Task: Select the on option in the task failed.
Action: Mouse moved to (1, 512)
Screenshot: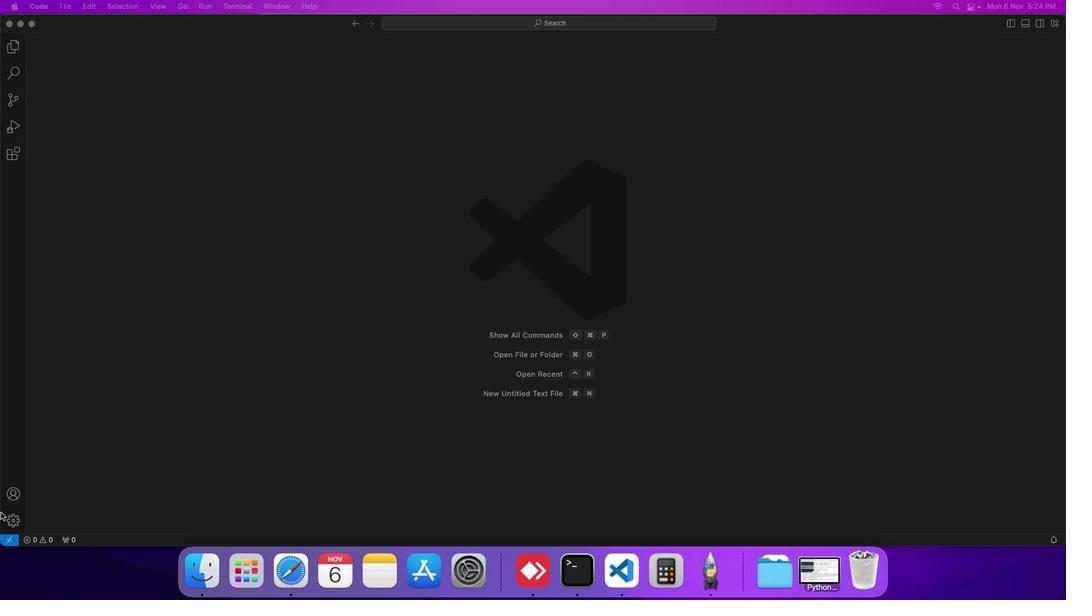 
Action: Mouse pressed left at (1, 512)
Screenshot: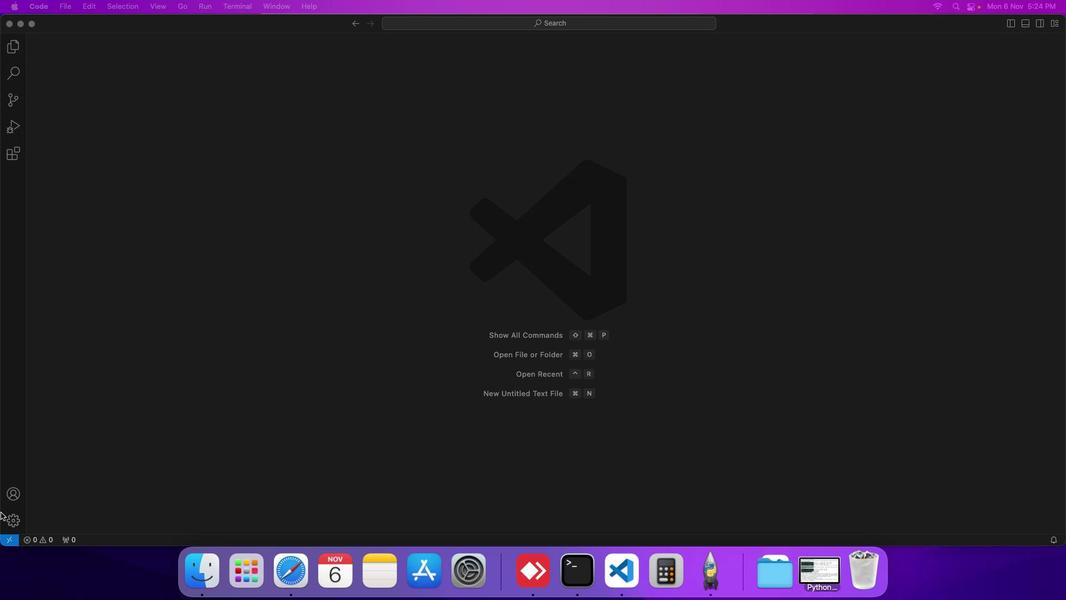 
Action: Mouse moved to (65, 432)
Screenshot: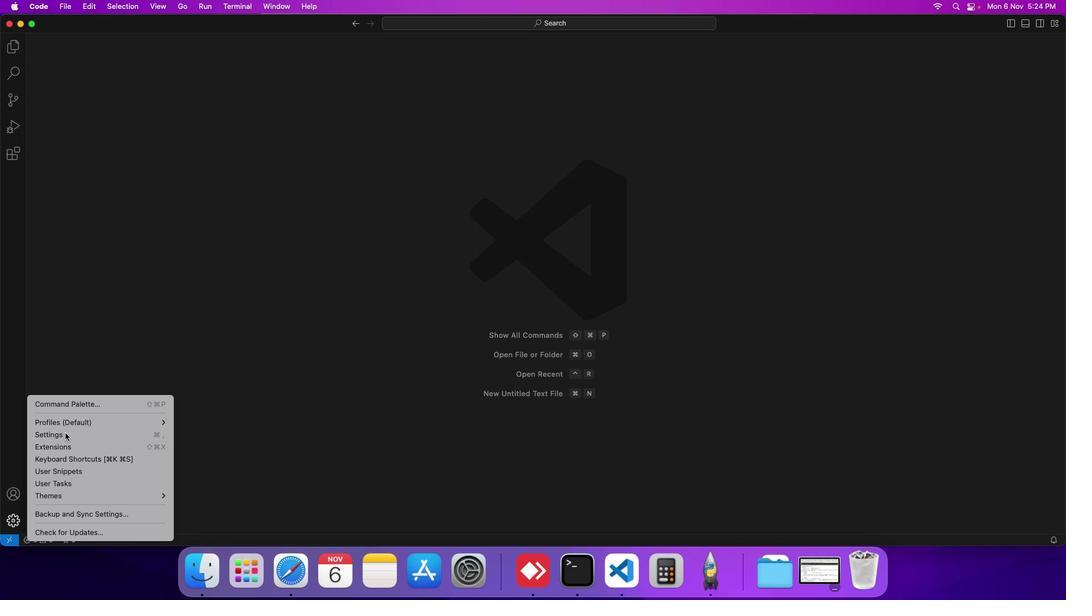 
Action: Mouse pressed left at (65, 432)
Screenshot: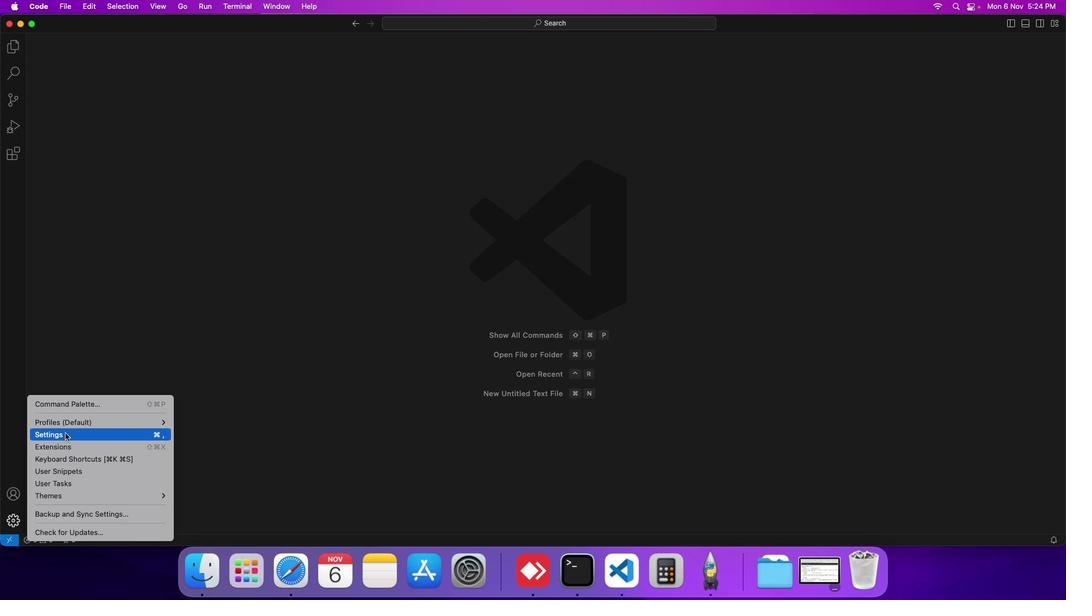 
Action: Mouse moved to (249, 158)
Screenshot: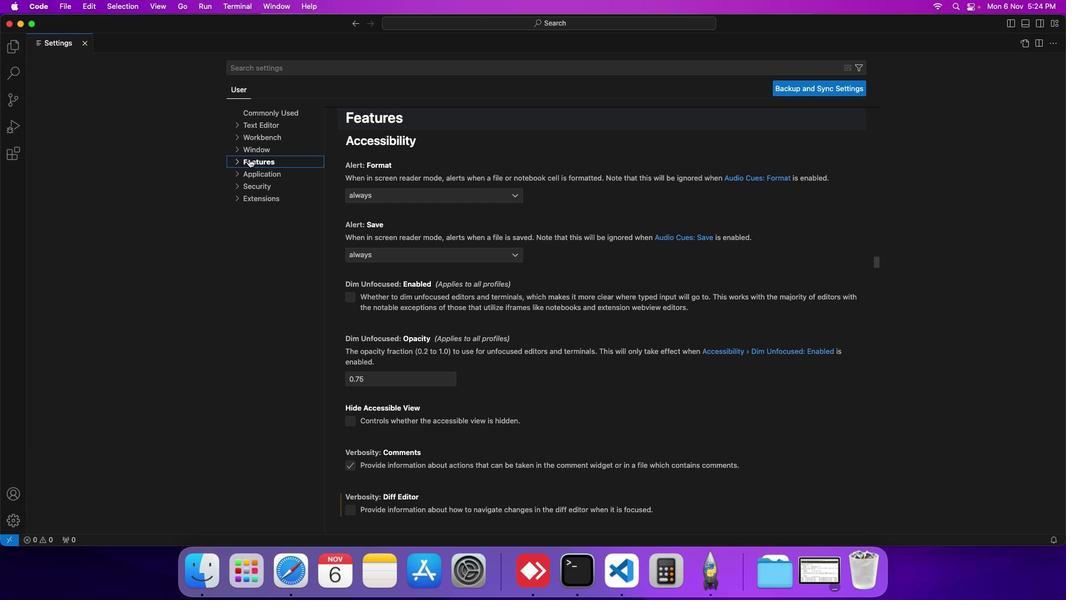 
Action: Mouse pressed left at (249, 158)
Screenshot: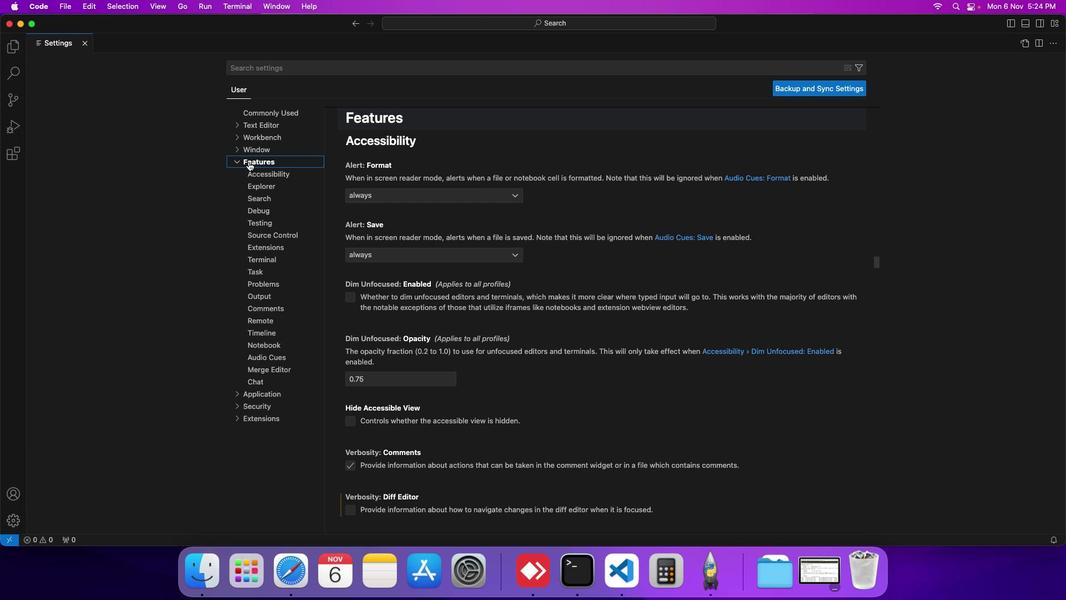 
Action: Mouse moved to (265, 361)
Screenshot: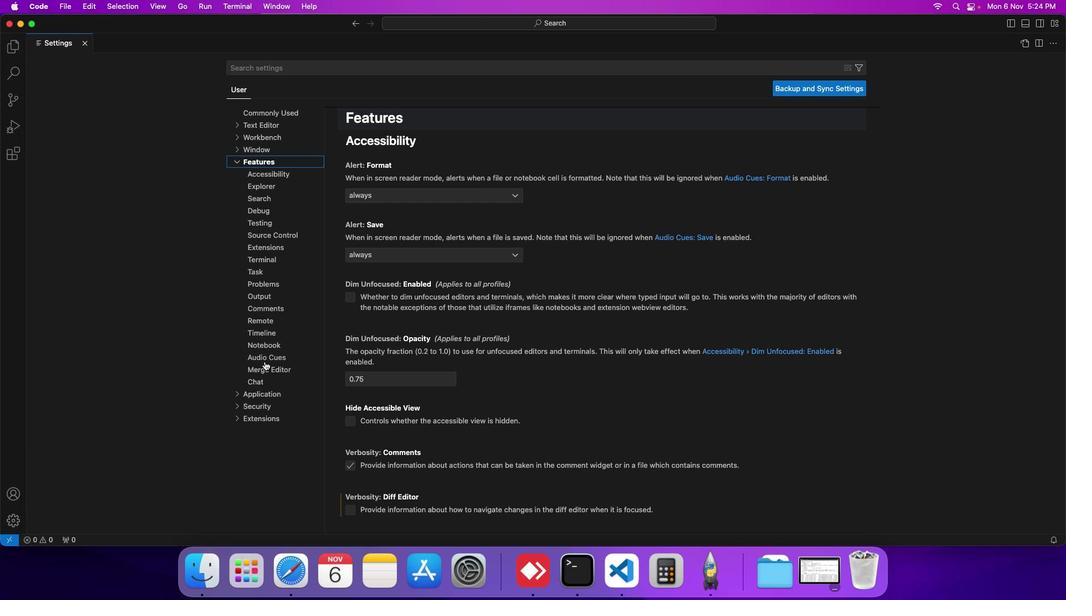 
Action: Mouse pressed left at (265, 361)
Screenshot: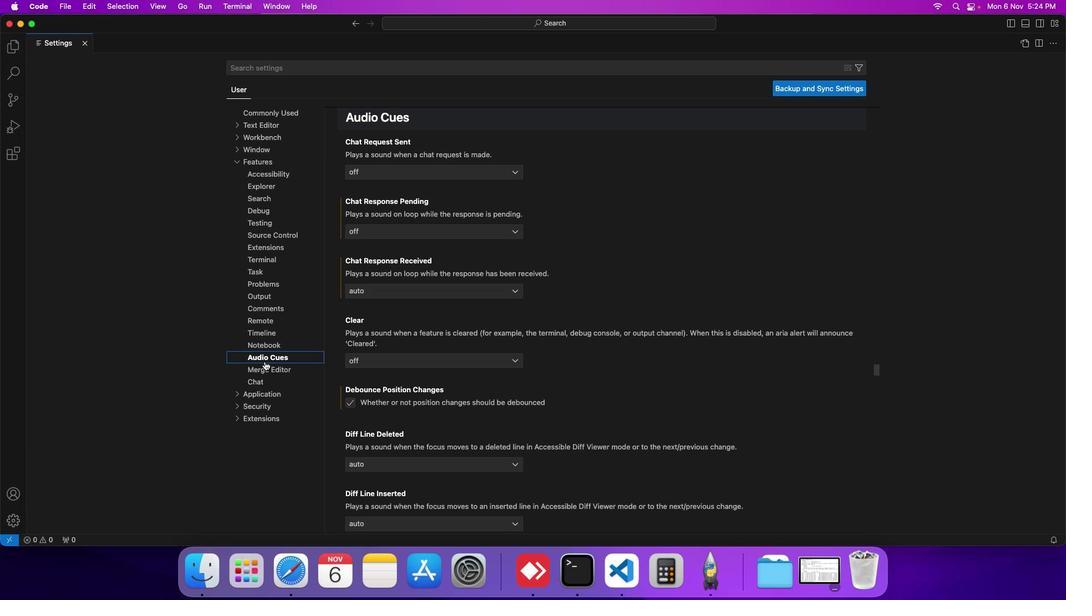 
Action: Mouse moved to (345, 386)
Screenshot: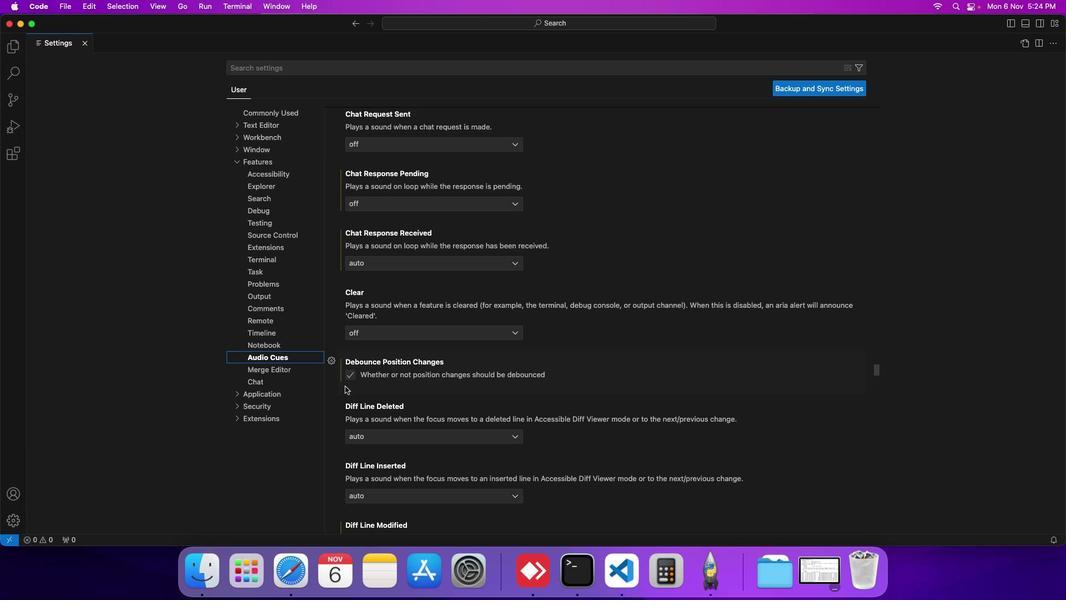 
Action: Mouse scrolled (345, 386) with delta (0, 0)
Screenshot: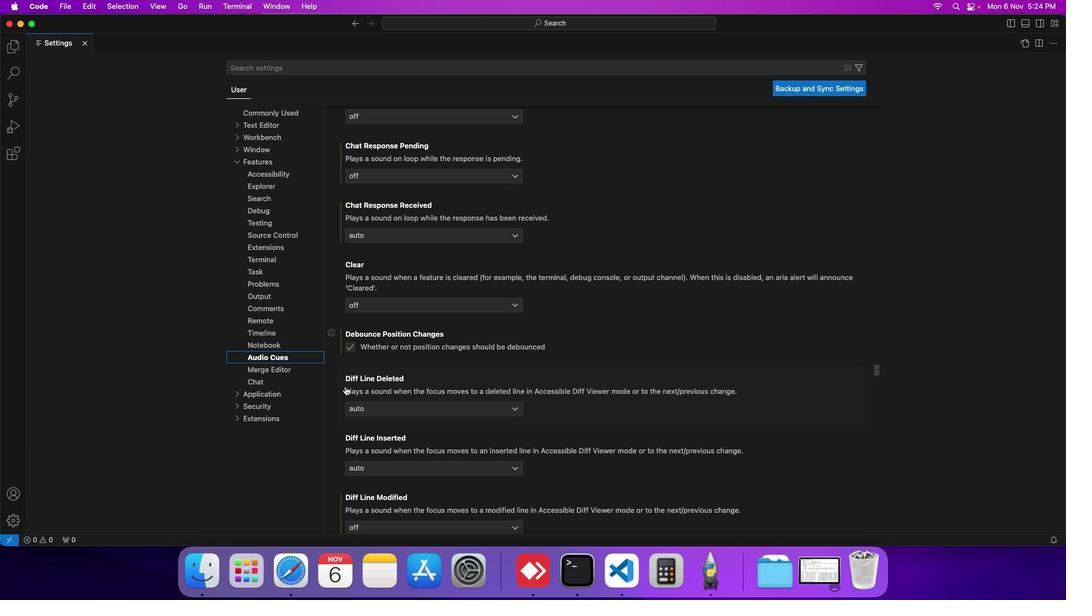 
Action: Mouse scrolled (345, 386) with delta (0, 0)
Screenshot: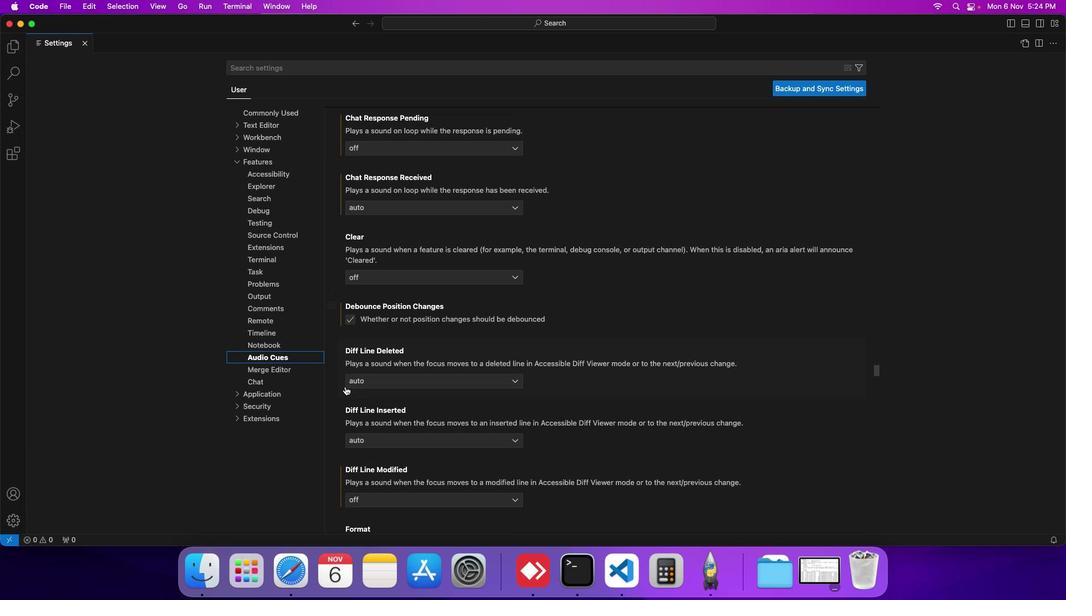 
Action: Mouse scrolled (345, 386) with delta (0, 0)
Screenshot: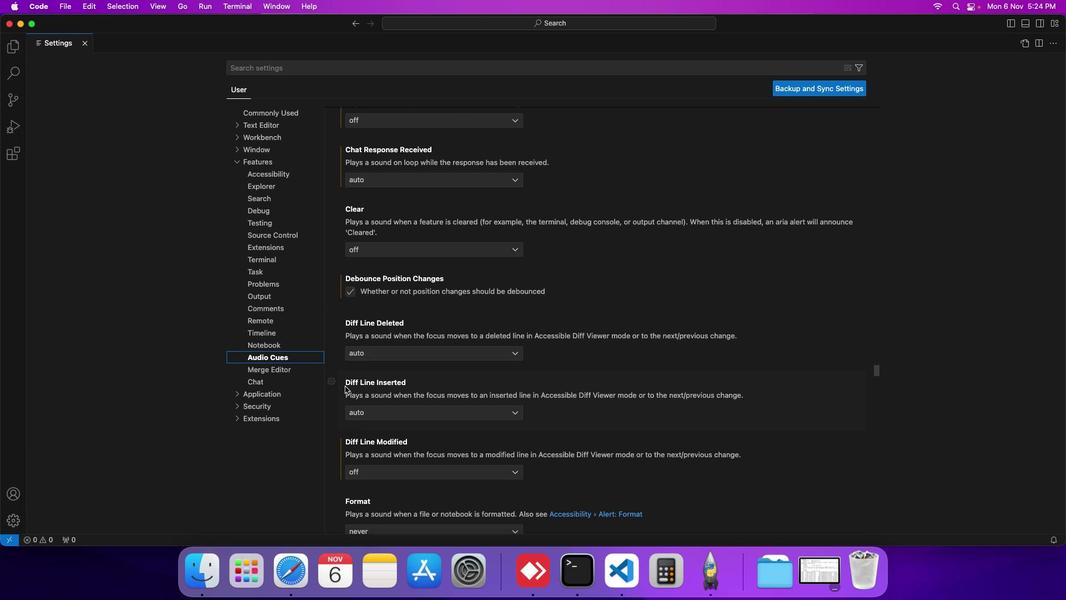 
Action: Mouse scrolled (345, 386) with delta (0, 0)
Screenshot: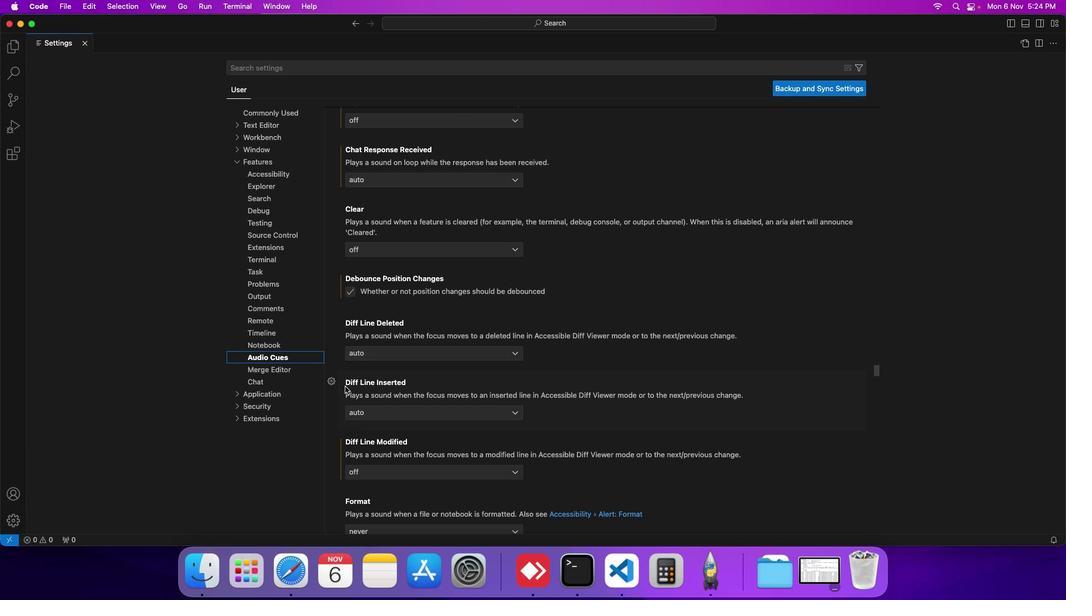 
Action: Mouse scrolled (345, 386) with delta (0, 0)
Screenshot: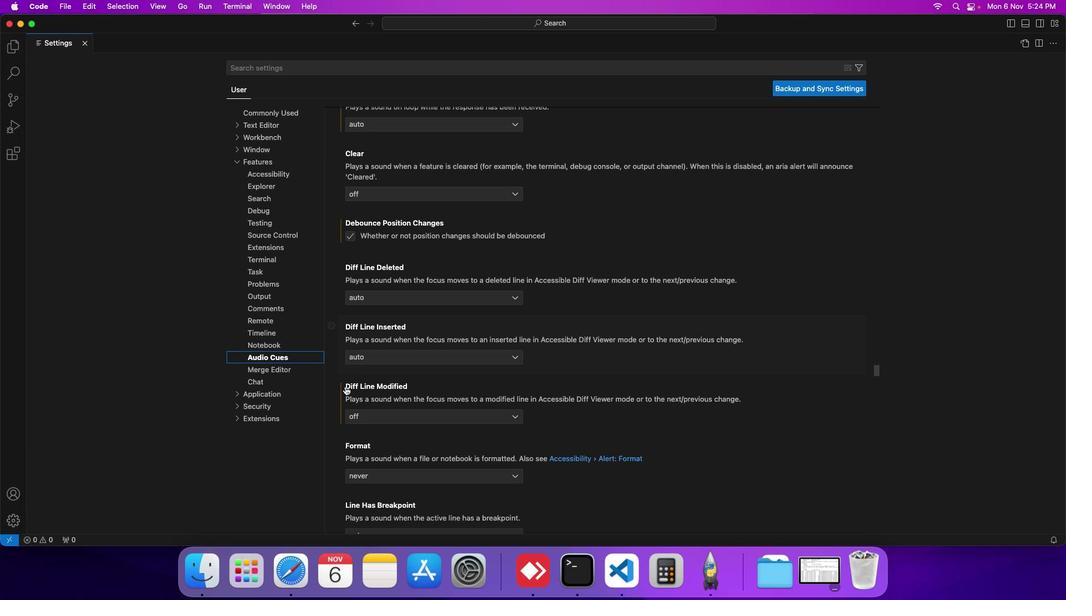 
Action: Mouse scrolled (345, 386) with delta (0, 0)
Screenshot: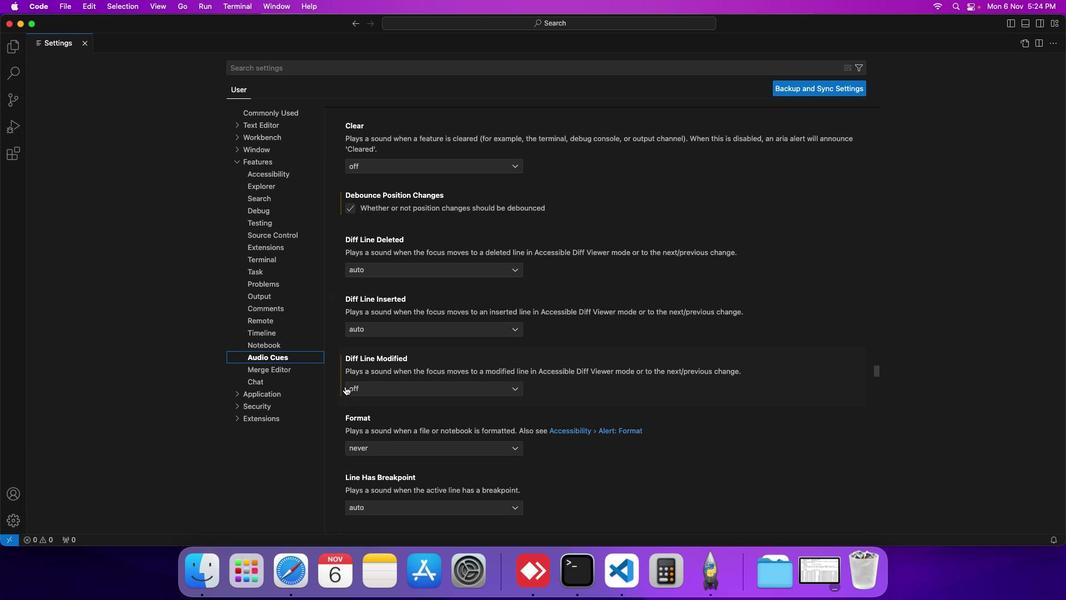 
Action: Mouse scrolled (345, 386) with delta (0, 0)
Screenshot: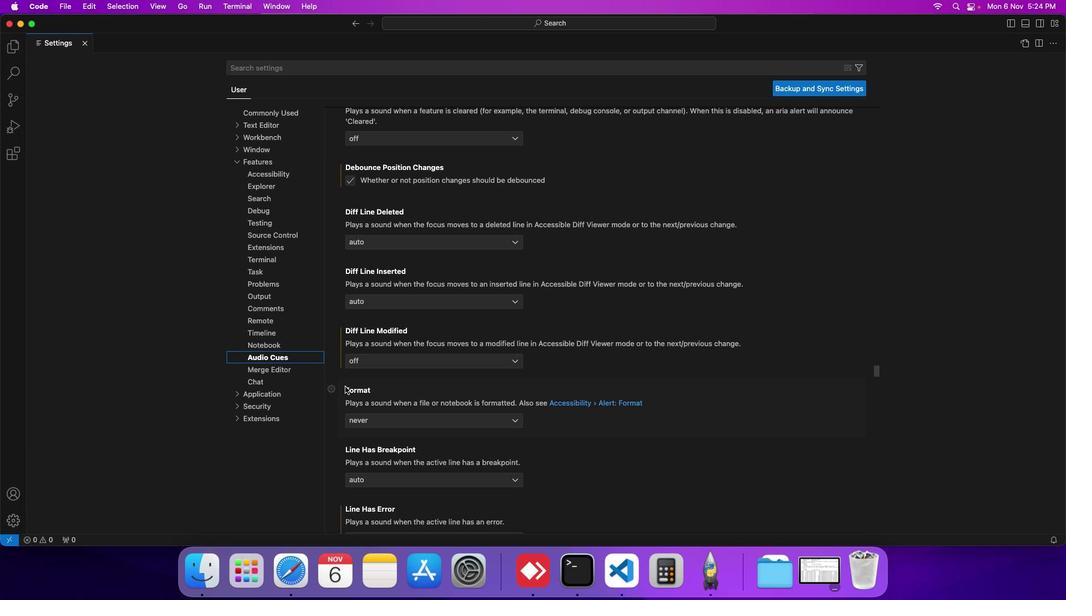 
Action: Mouse scrolled (345, 386) with delta (0, 0)
Screenshot: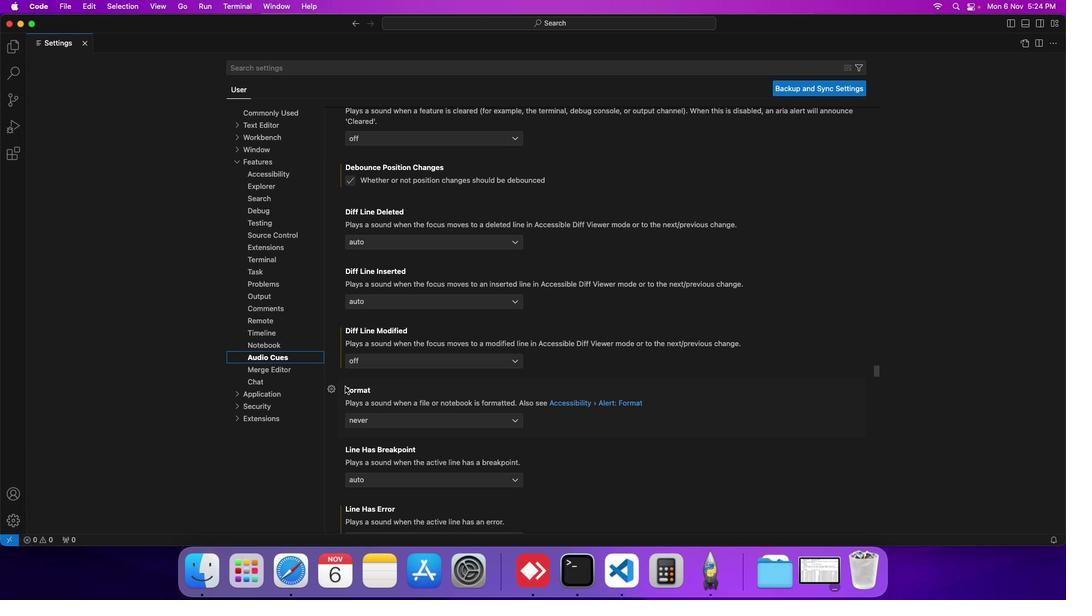 
Action: Mouse scrolled (345, 386) with delta (0, 0)
Screenshot: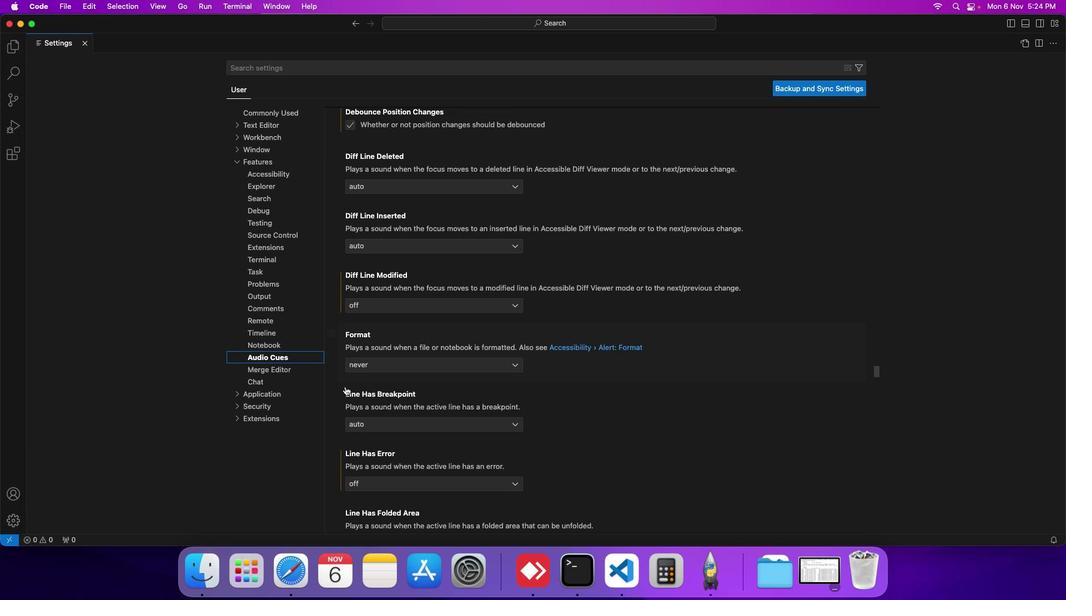 
Action: Mouse scrolled (345, 386) with delta (0, 0)
Screenshot: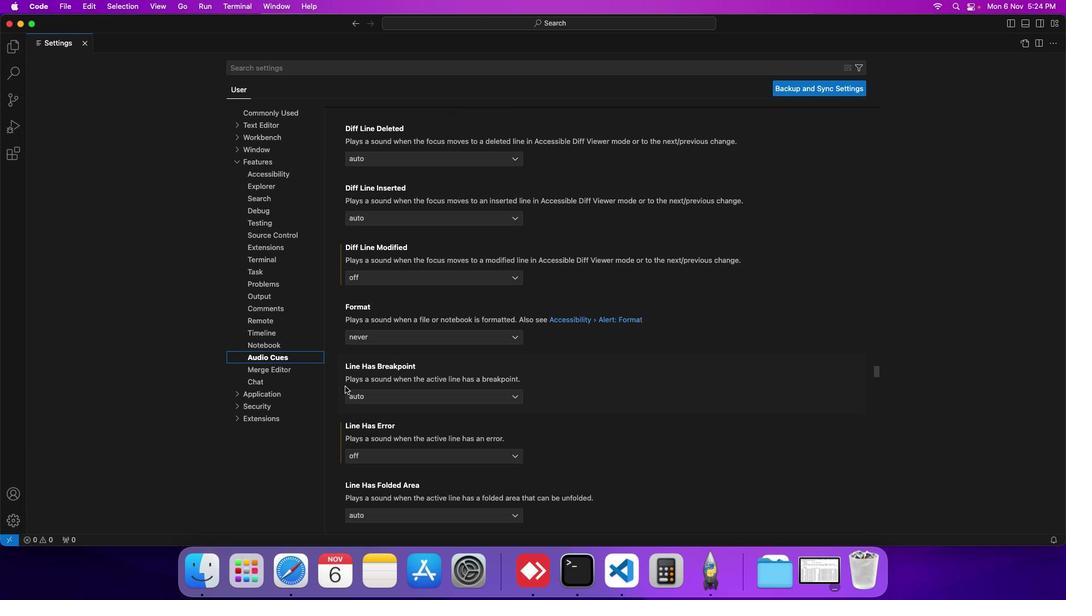 
Action: Mouse scrolled (345, 386) with delta (0, 0)
Screenshot: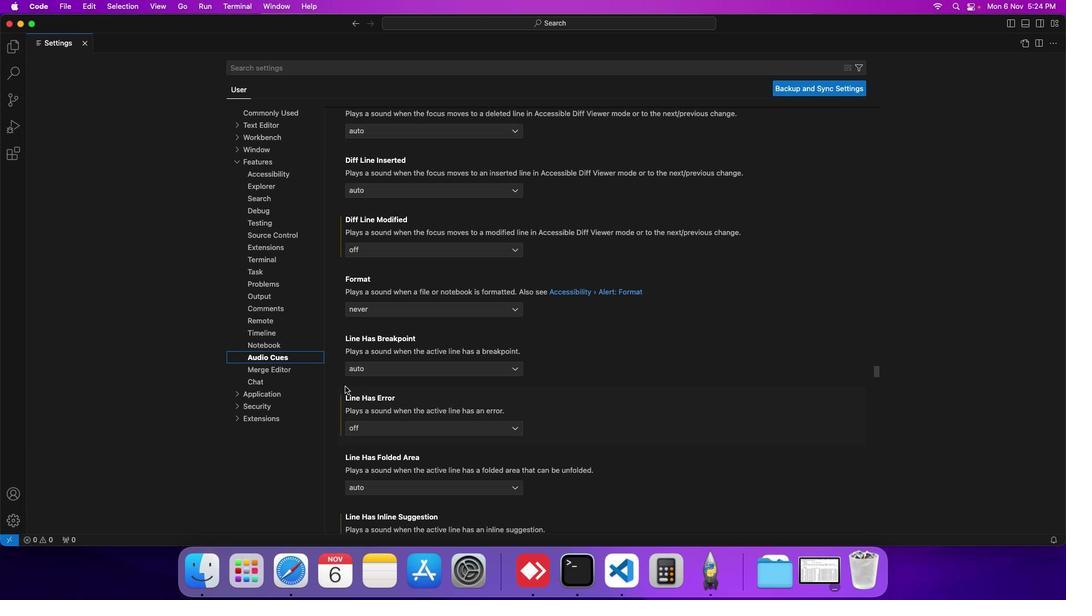 
Action: Mouse scrolled (345, 386) with delta (0, 0)
Screenshot: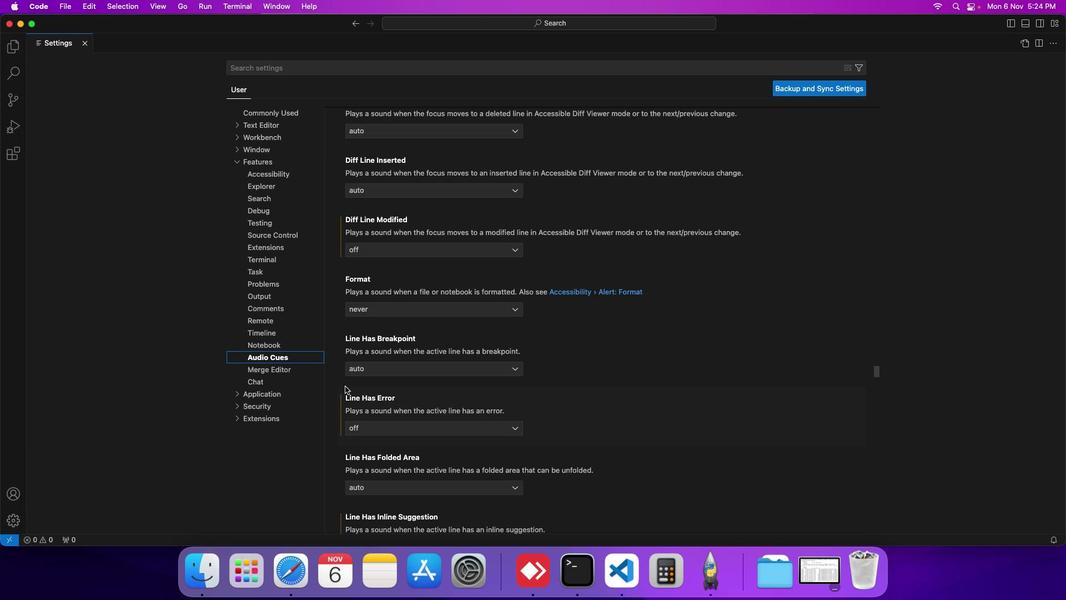 
Action: Mouse scrolled (345, 386) with delta (0, 0)
Screenshot: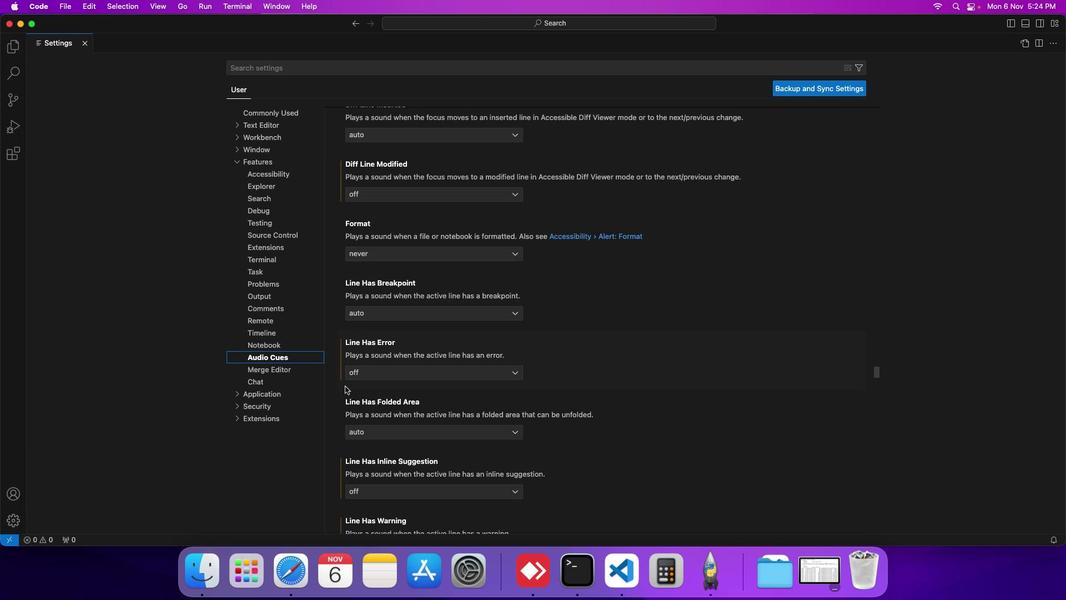 
Action: Mouse scrolled (345, 386) with delta (0, 0)
Screenshot: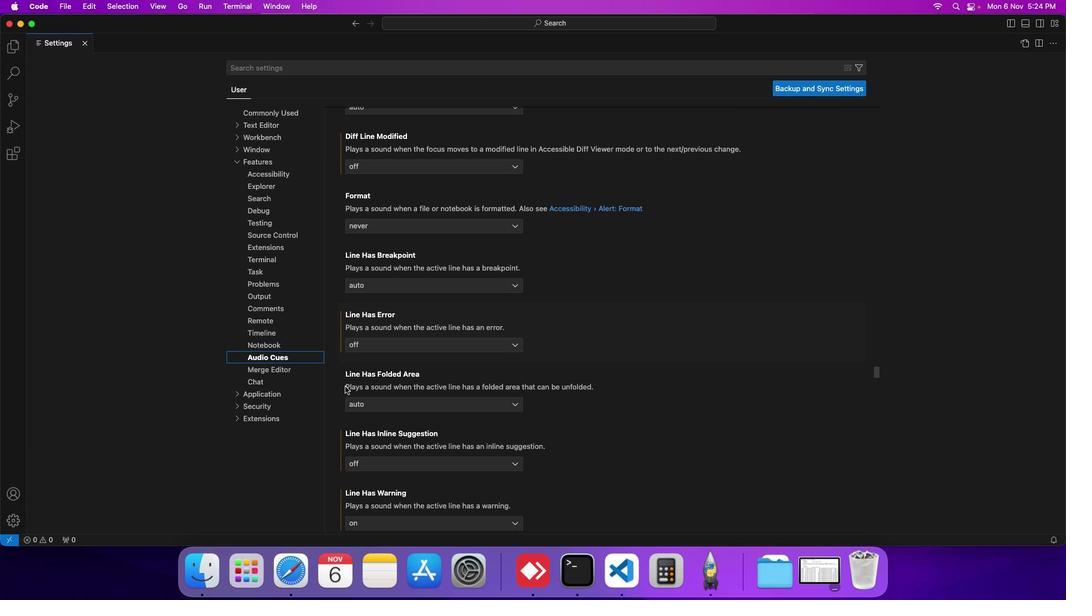 
Action: Mouse scrolled (345, 386) with delta (0, 0)
Screenshot: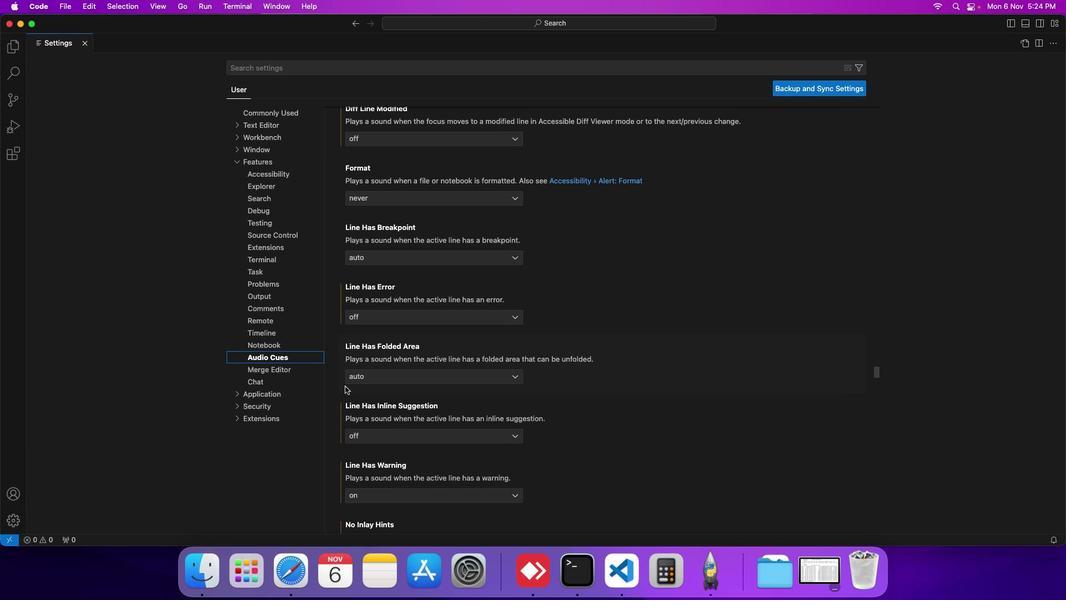 
Action: Mouse scrolled (345, 386) with delta (0, 0)
Screenshot: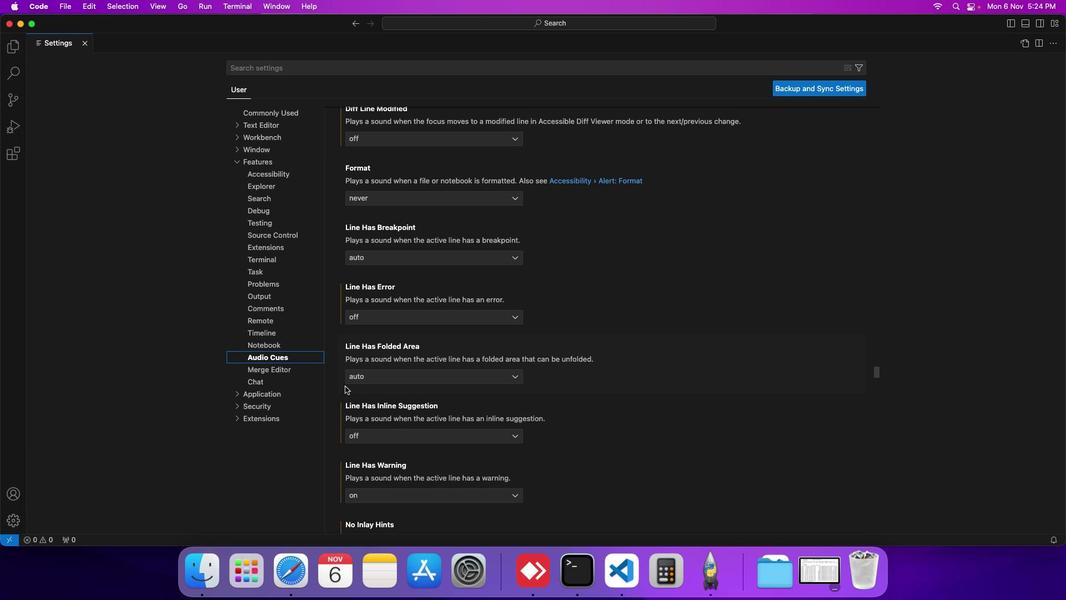
Action: Mouse scrolled (345, 386) with delta (0, 0)
Screenshot: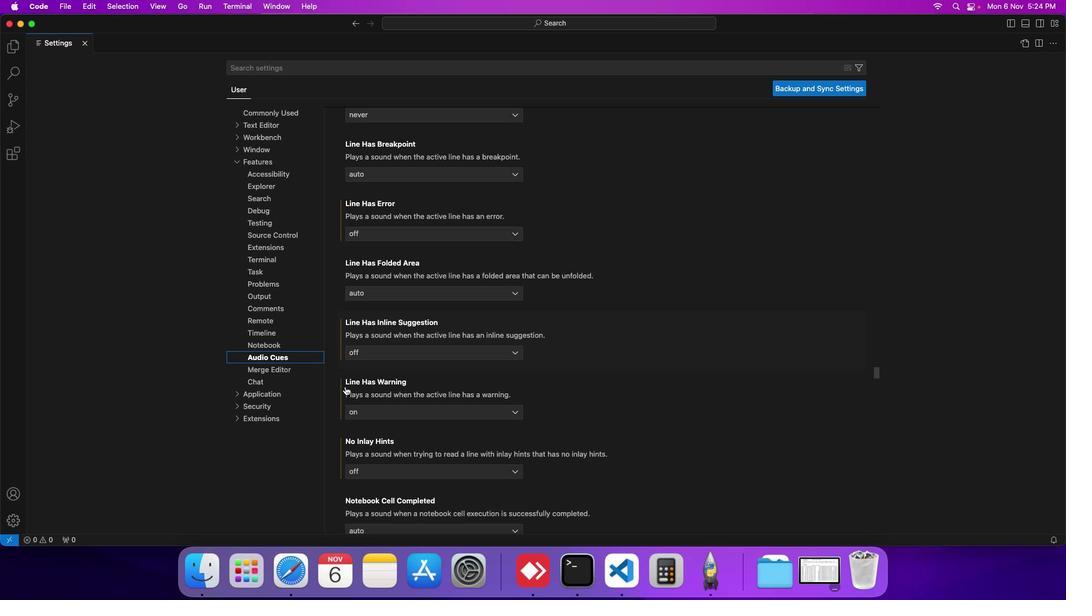 
Action: Mouse scrolled (345, 386) with delta (0, 0)
Screenshot: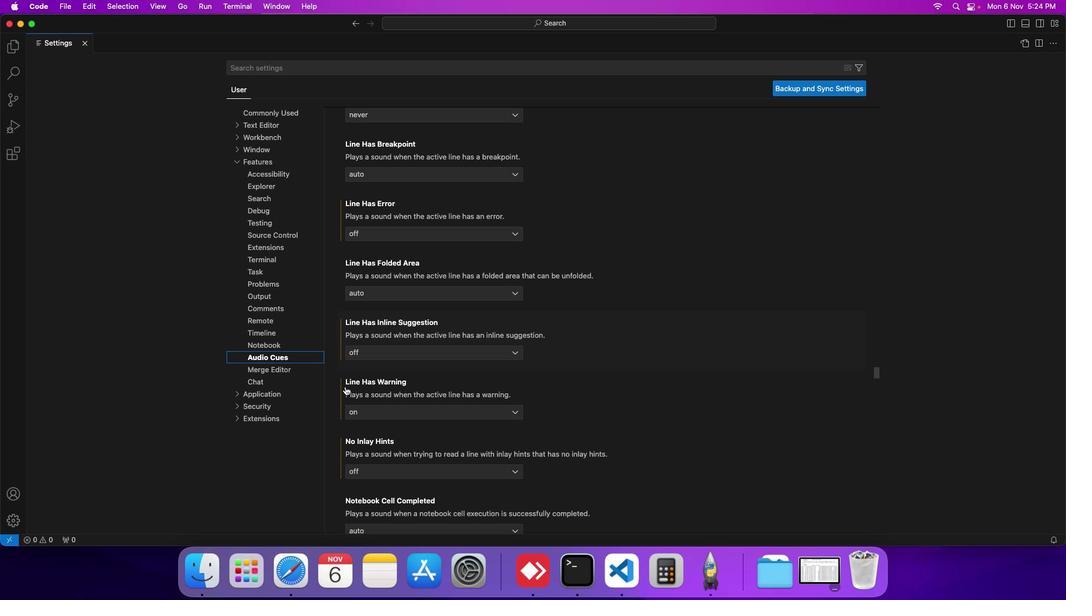 
Action: Mouse scrolled (345, 386) with delta (0, 0)
Screenshot: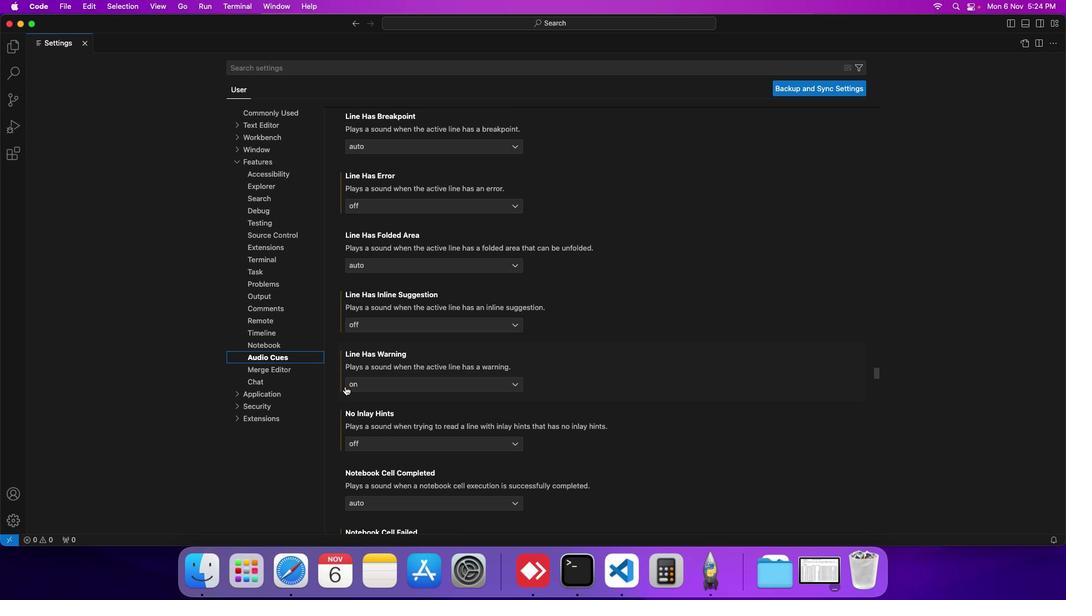 
Action: Mouse scrolled (345, 386) with delta (0, 0)
Screenshot: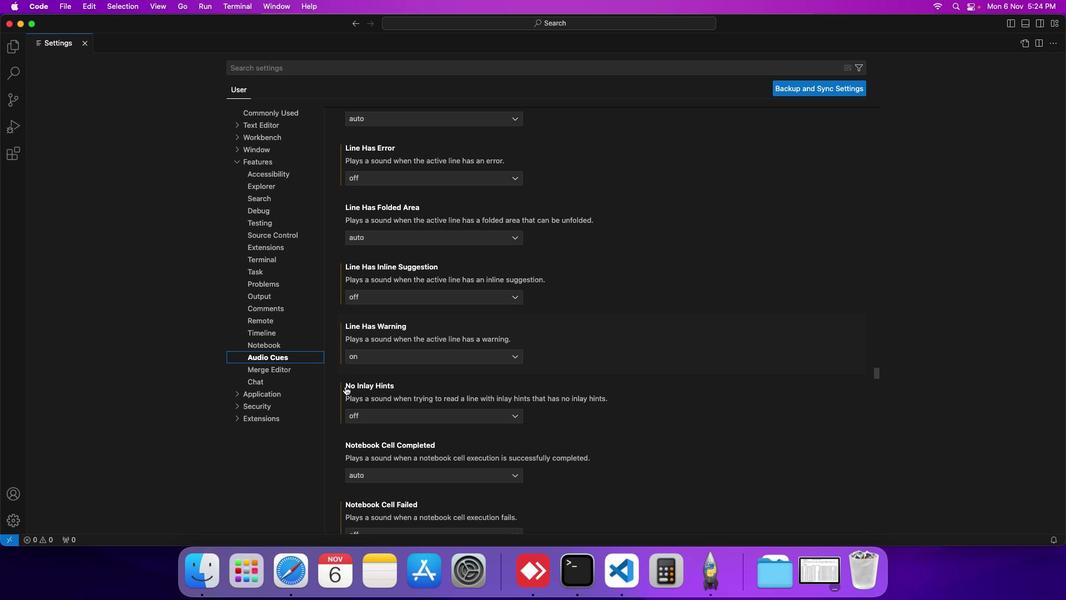 
Action: Mouse scrolled (345, 386) with delta (0, 0)
Screenshot: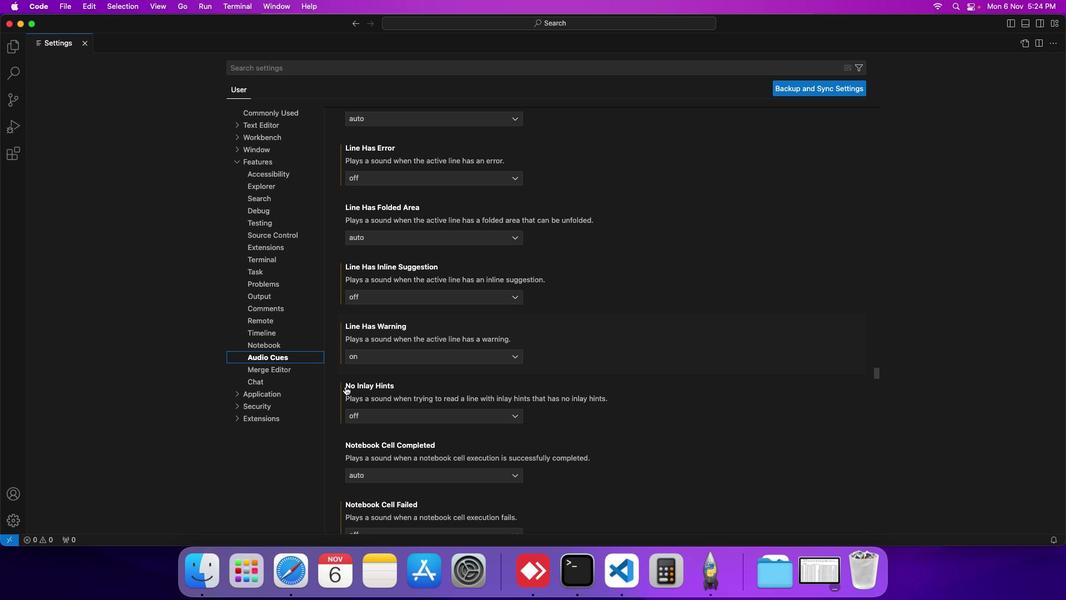 
Action: Mouse scrolled (345, 386) with delta (0, 0)
Screenshot: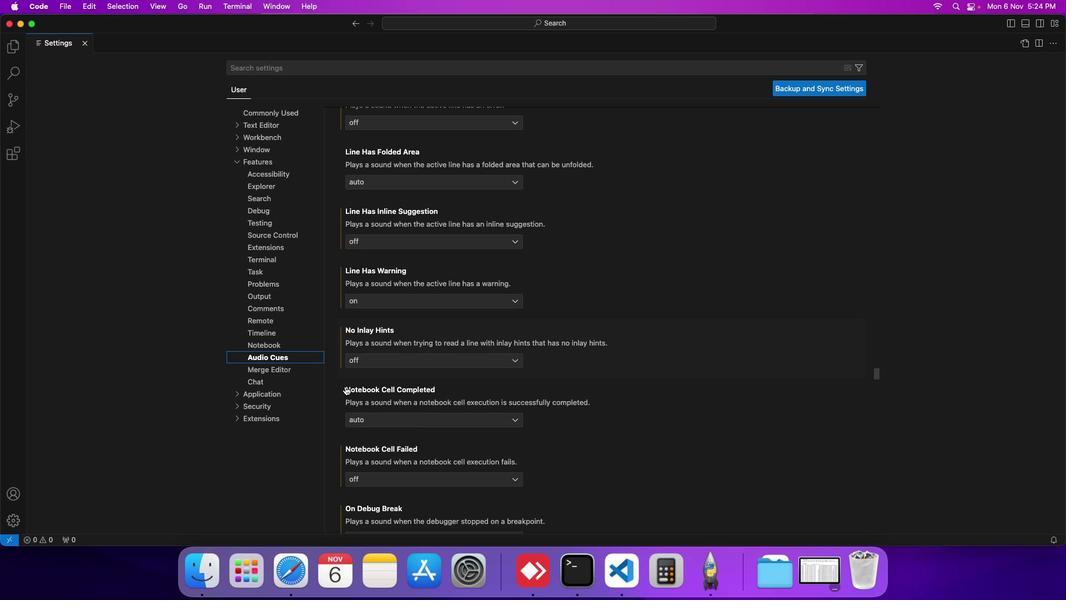 
Action: Mouse scrolled (345, 386) with delta (0, 0)
Screenshot: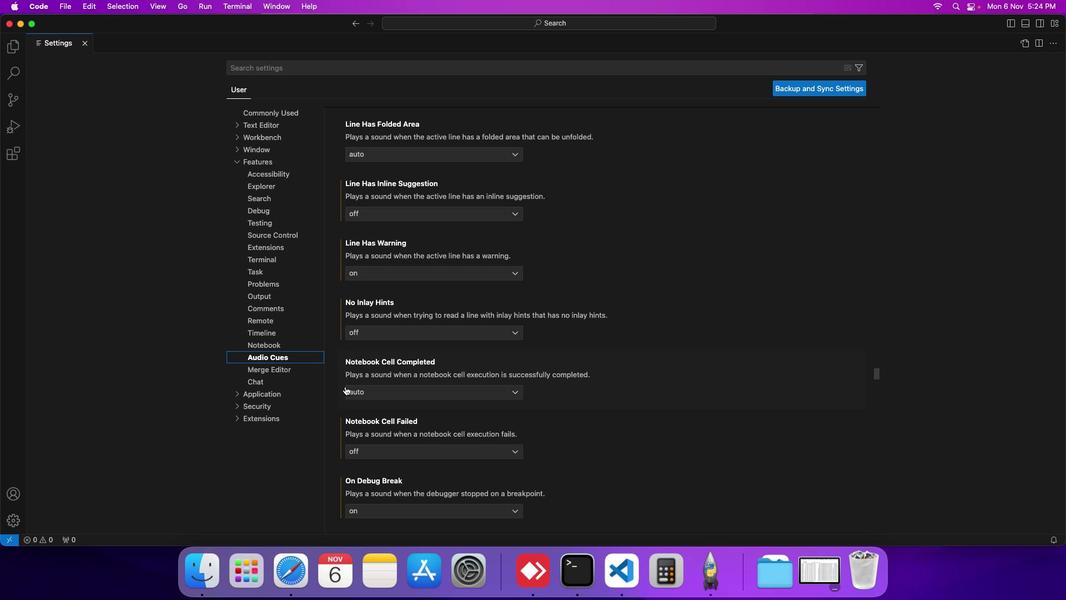 
Action: Mouse scrolled (345, 386) with delta (0, 0)
Screenshot: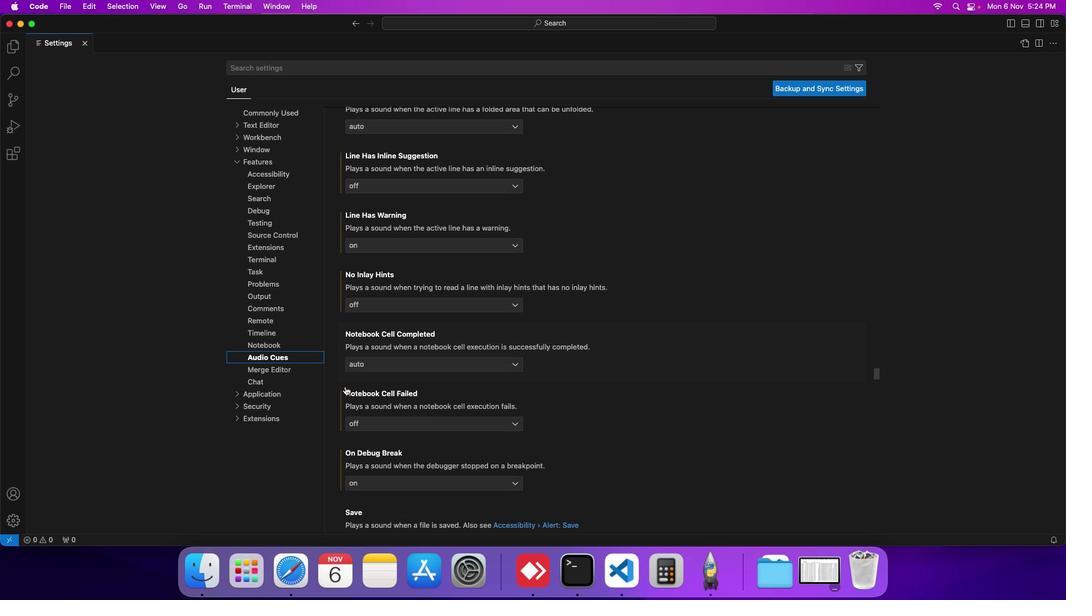 
Action: Mouse scrolled (345, 386) with delta (0, 0)
Screenshot: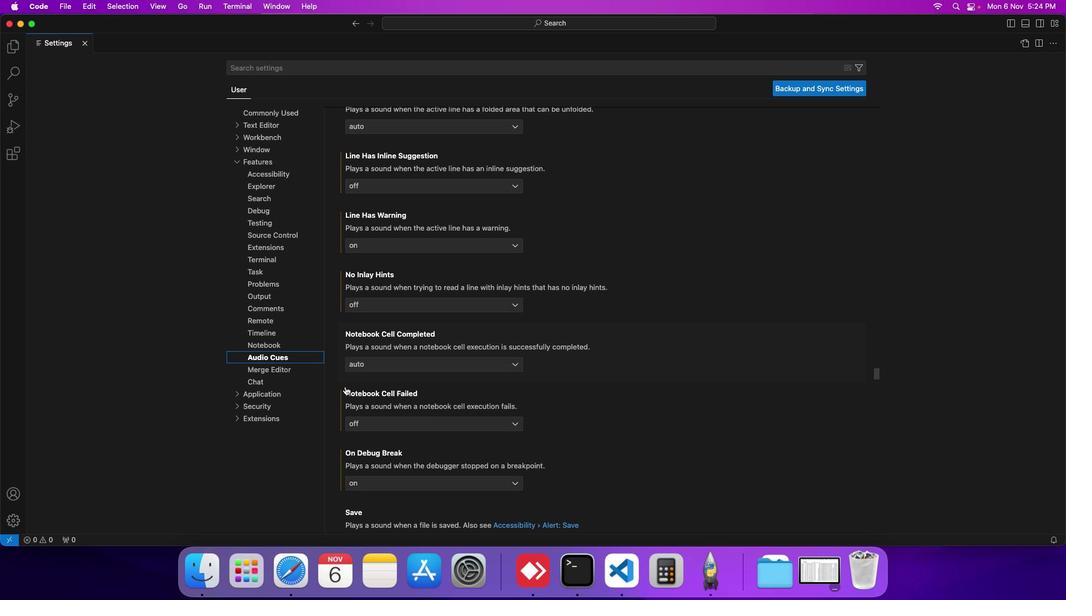 
Action: Mouse scrolled (345, 386) with delta (0, 0)
Screenshot: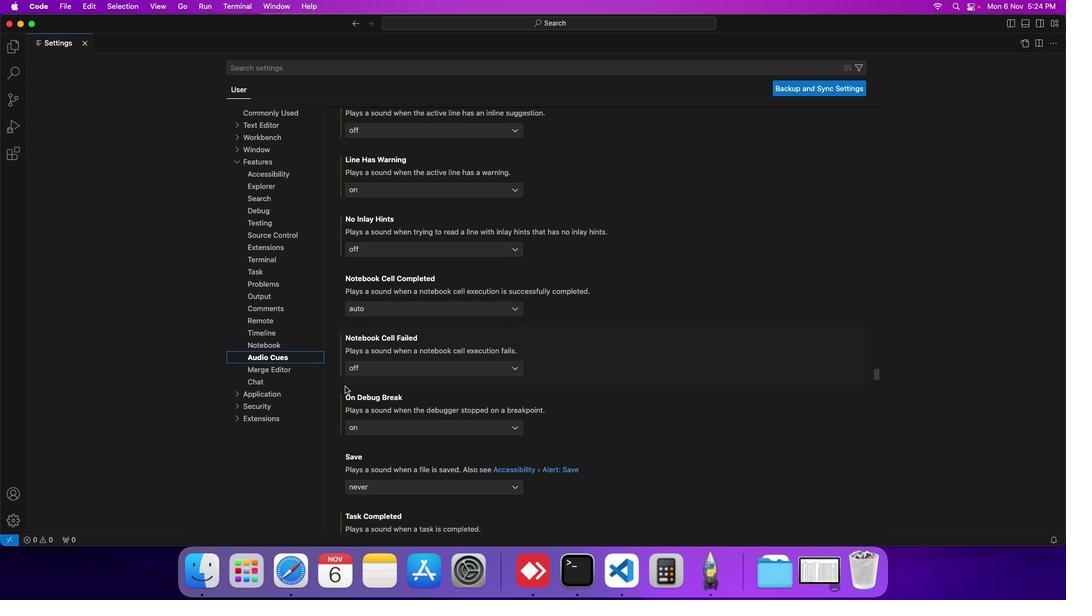
Action: Mouse scrolled (345, 386) with delta (0, 0)
Screenshot: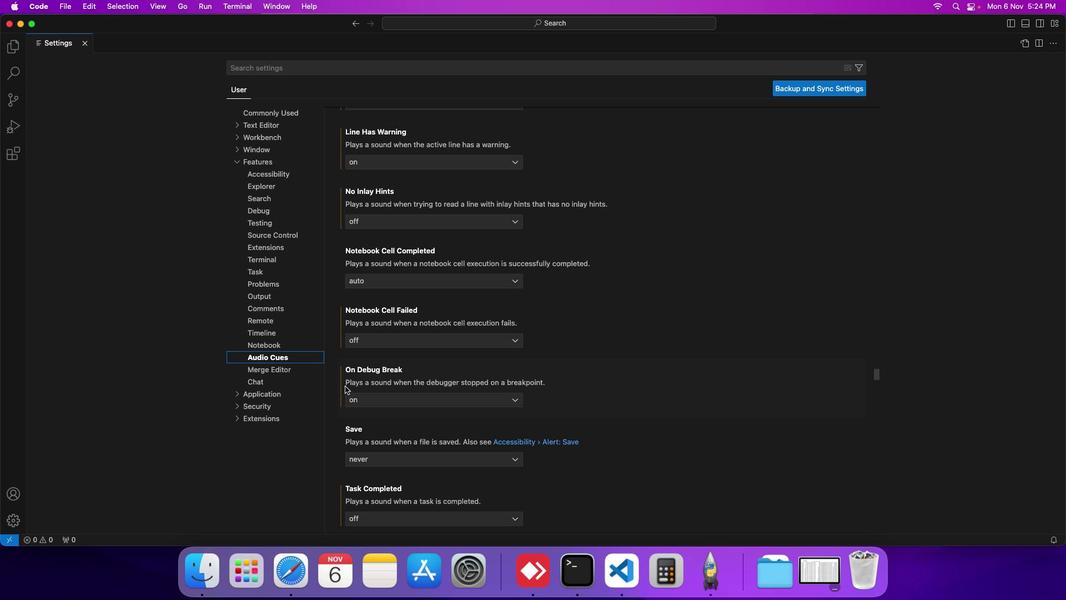 
Action: Mouse scrolled (345, 386) with delta (0, 0)
Screenshot: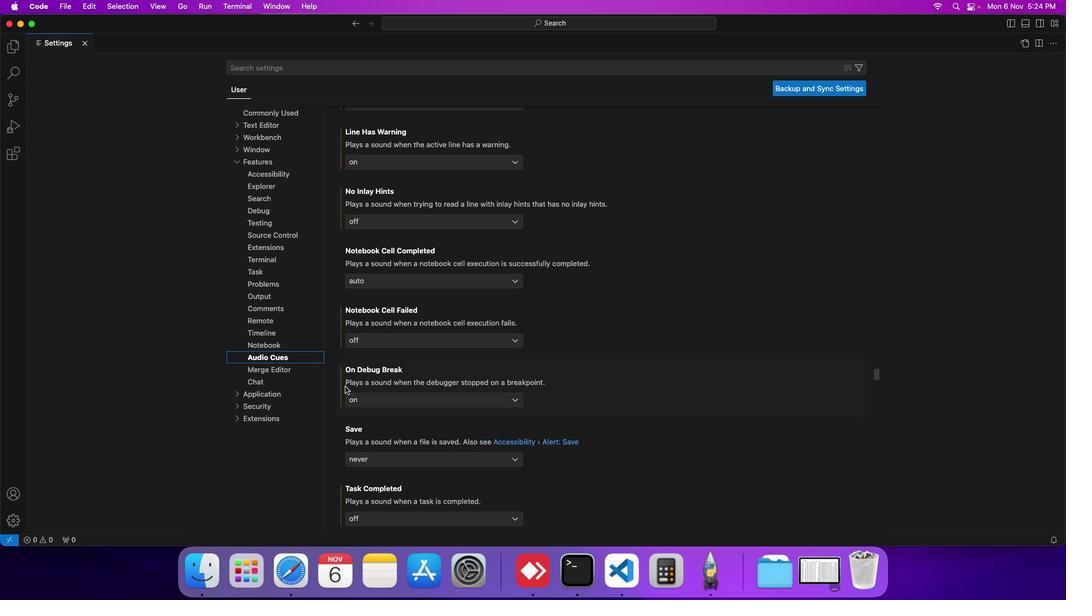 
Action: Mouse moved to (405, 398)
Screenshot: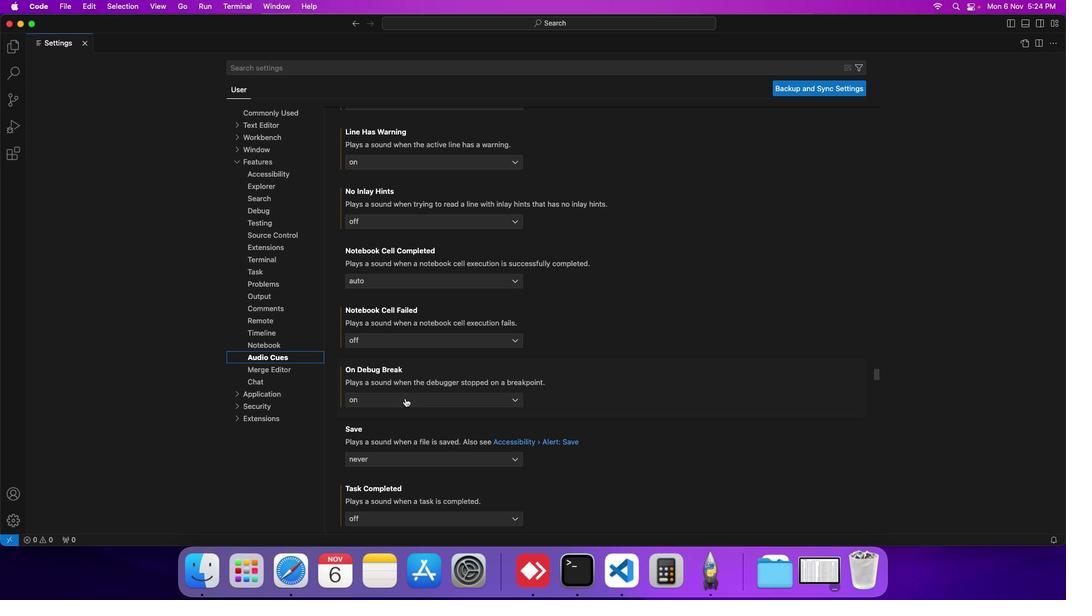 
Action: Mouse scrolled (405, 398) with delta (0, 0)
Screenshot: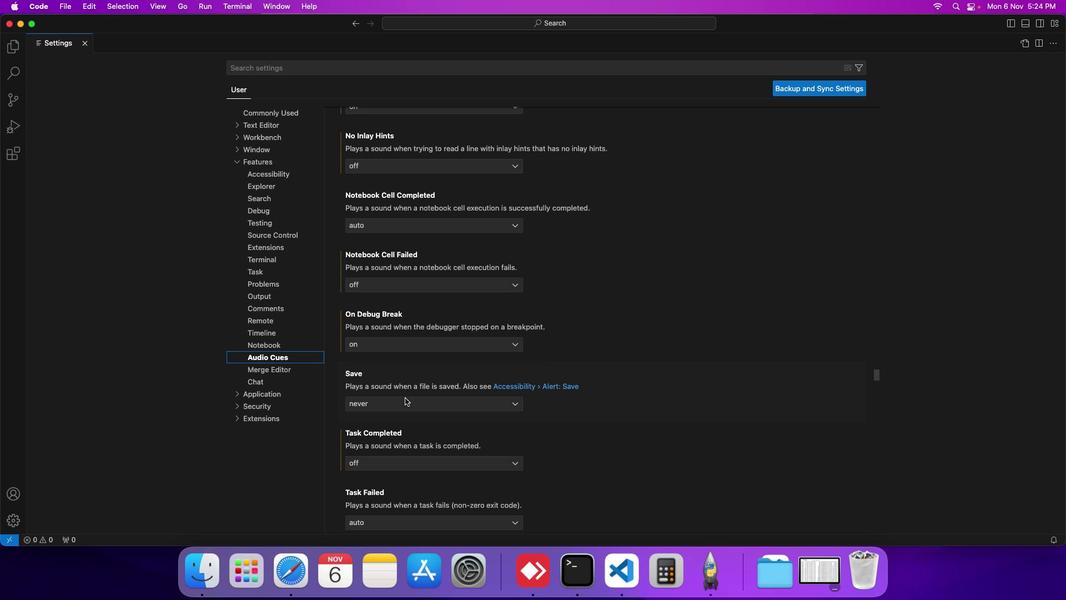 
Action: Mouse scrolled (405, 398) with delta (0, 0)
Screenshot: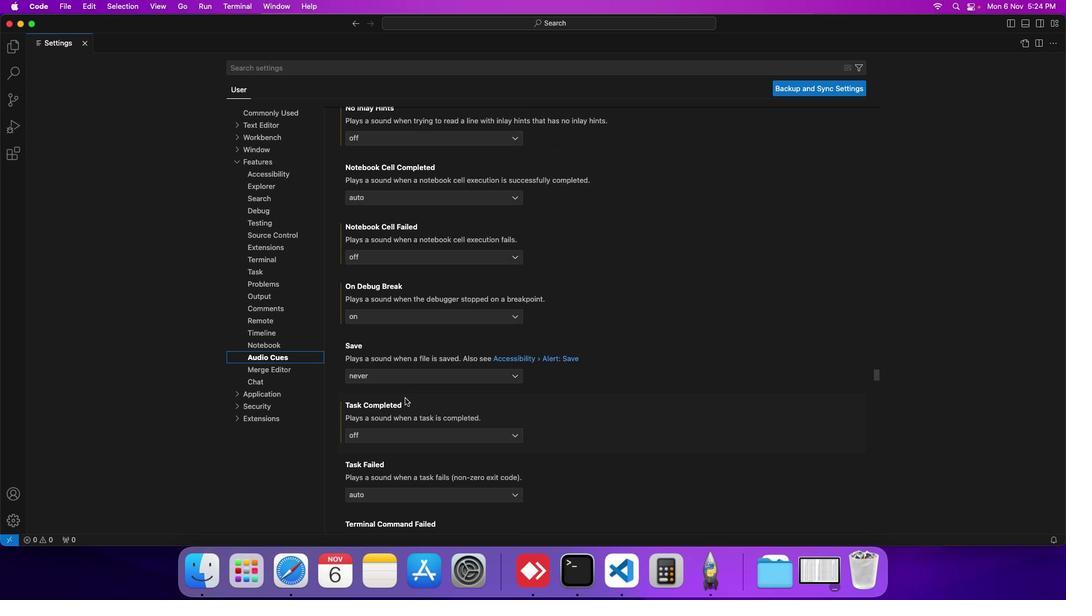 
Action: Mouse scrolled (405, 398) with delta (0, 0)
Screenshot: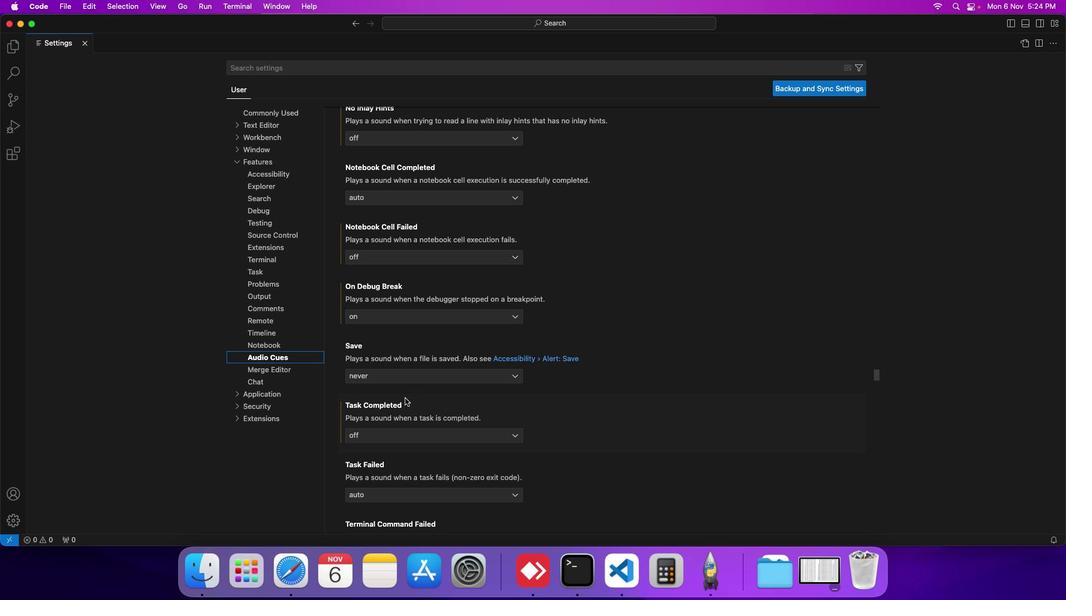 
Action: Mouse scrolled (405, 398) with delta (0, 0)
Screenshot: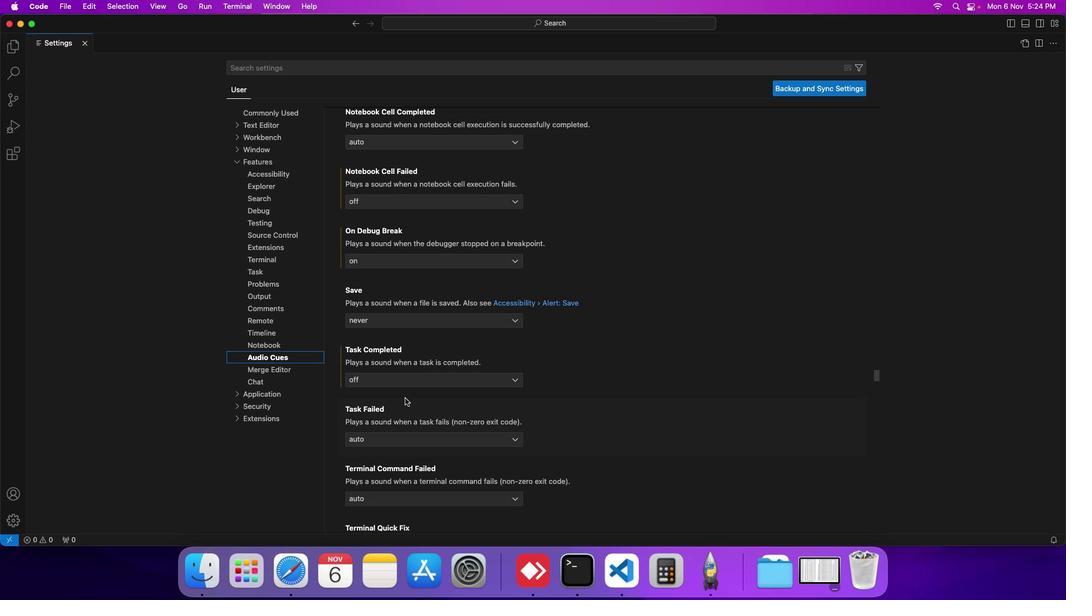 
Action: Mouse scrolled (405, 398) with delta (0, 0)
Screenshot: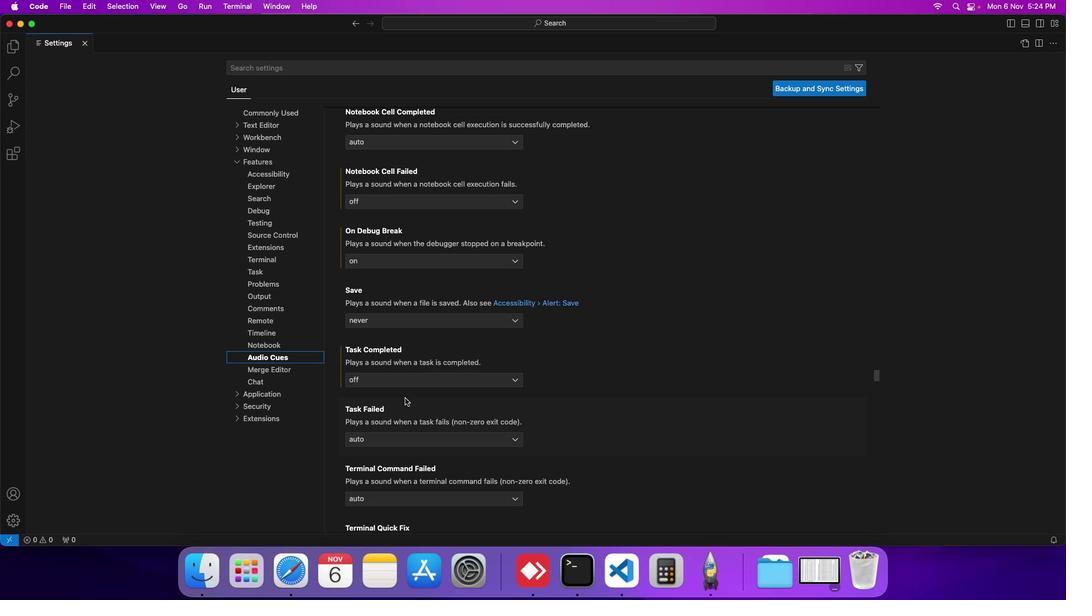 
Action: Mouse moved to (392, 440)
Screenshot: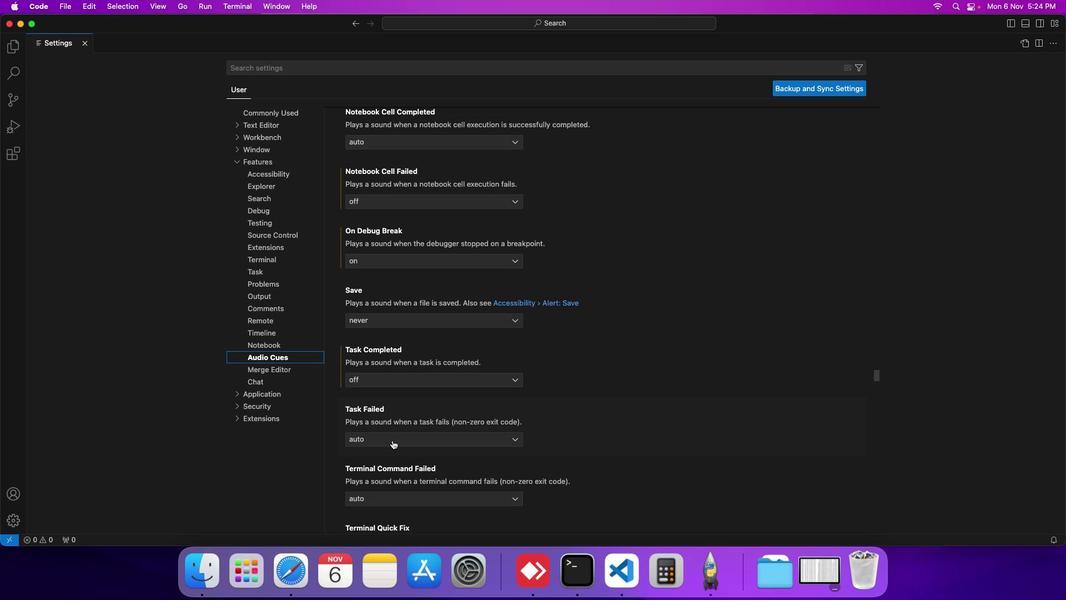 
Action: Mouse pressed left at (392, 440)
Screenshot: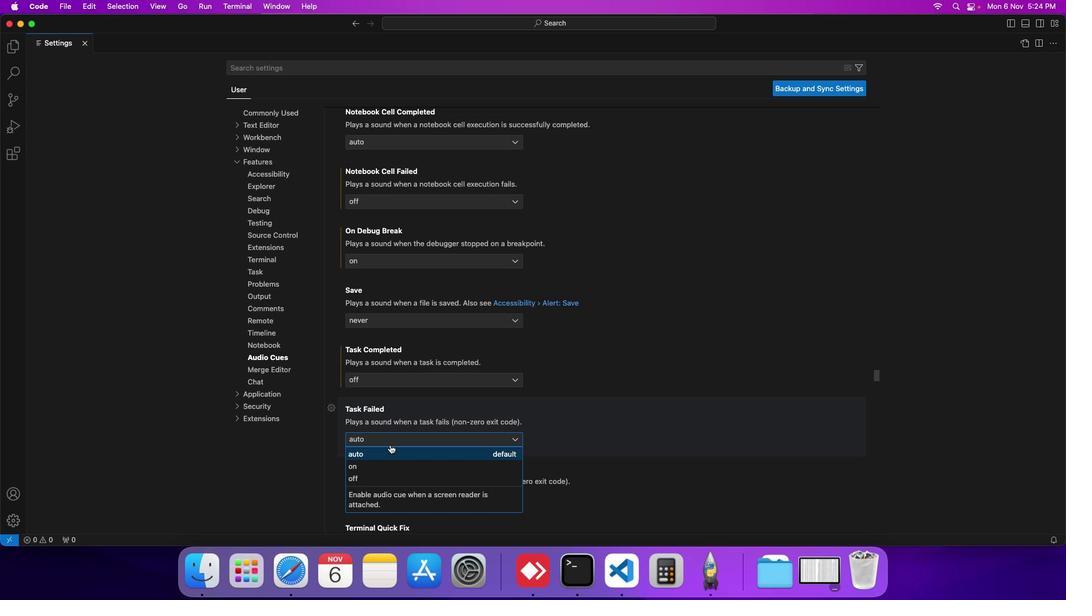 
Action: Mouse moved to (376, 466)
Screenshot: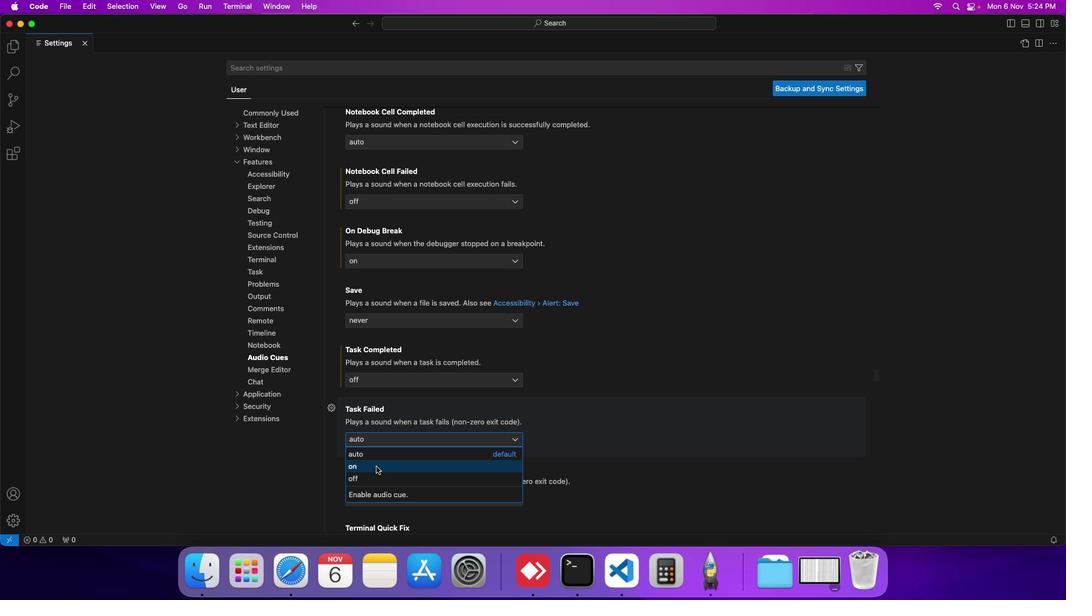 
Action: Mouse pressed left at (376, 466)
Screenshot: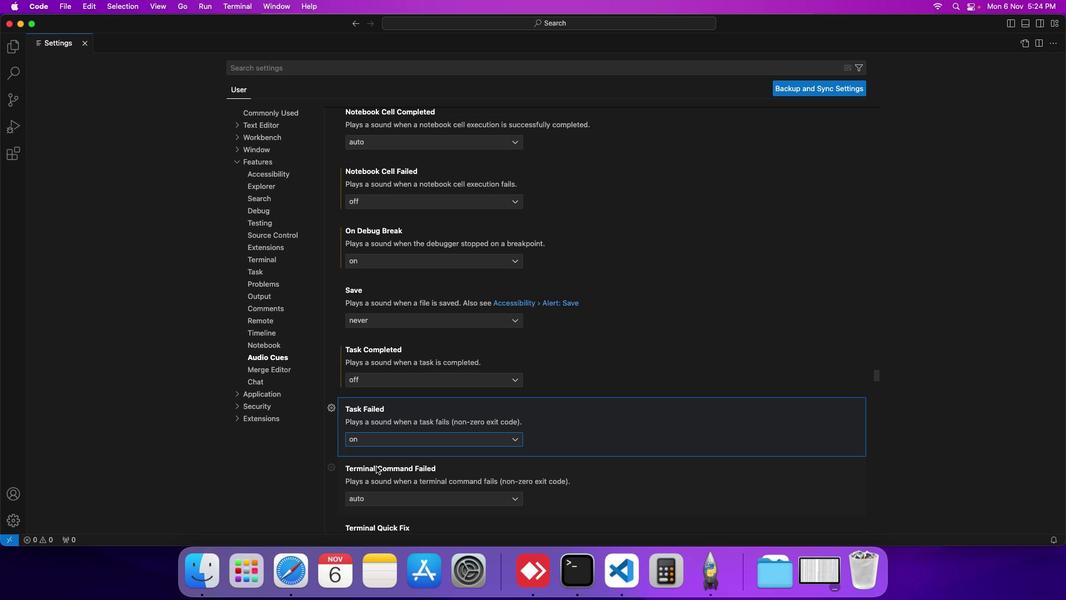 
Action: Mouse moved to (426, 453)
Screenshot: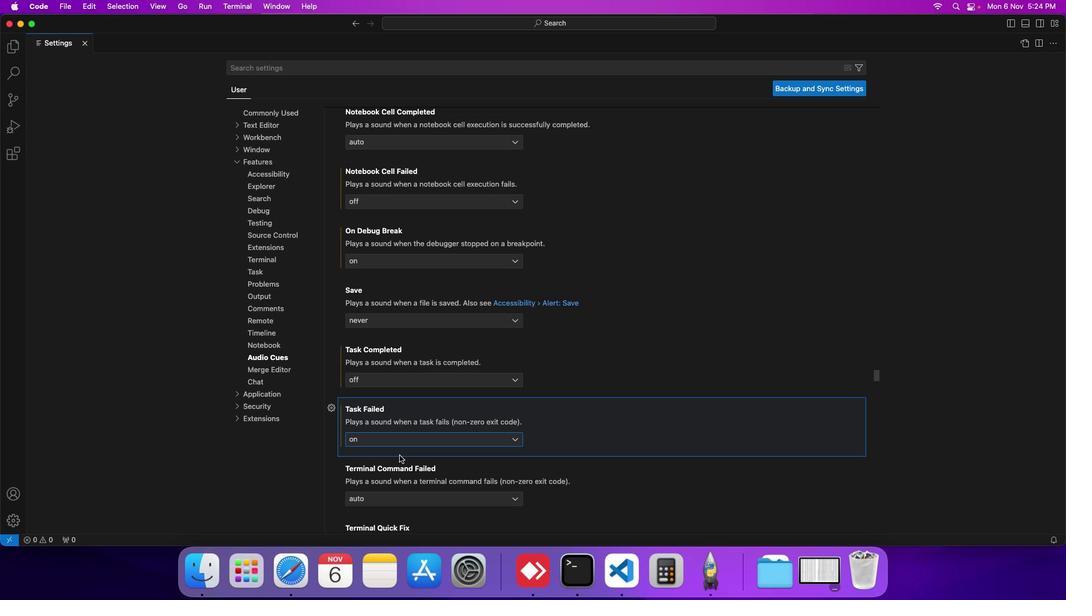
